 Task: Set a reminder to update your professional portfolio on the 25th at 7:00 PM.
Action: Mouse moved to (99, 225)
Screenshot: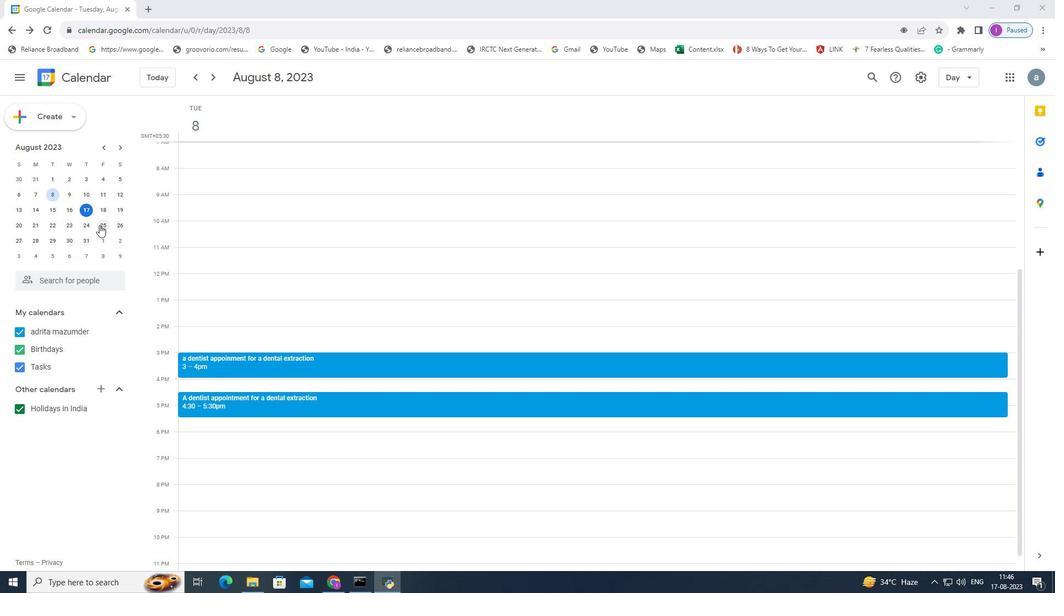
Action: Mouse pressed left at (99, 225)
Screenshot: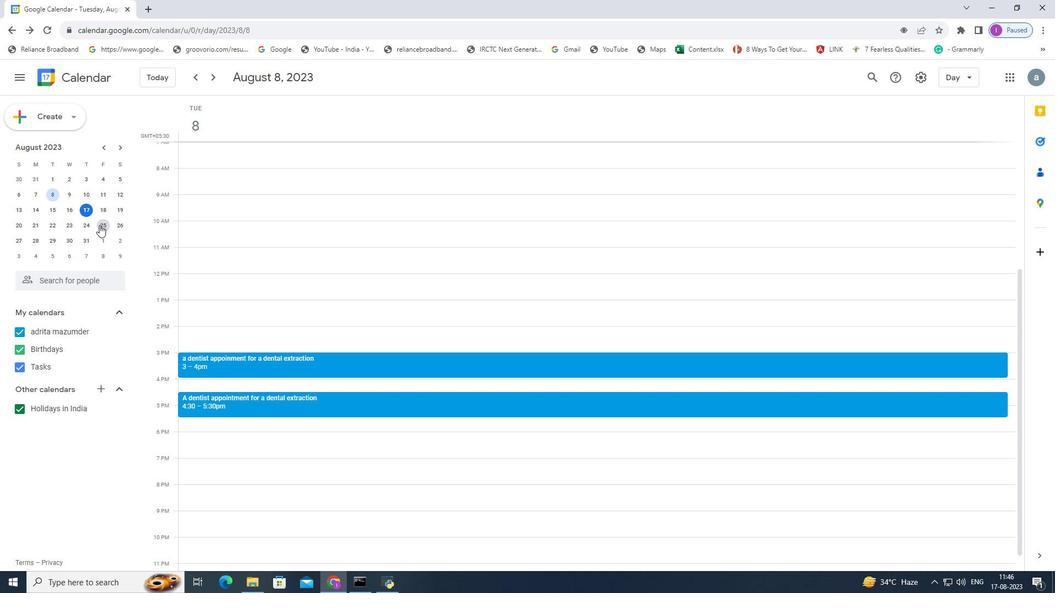 
Action: Mouse moved to (181, 459)
Screenshot: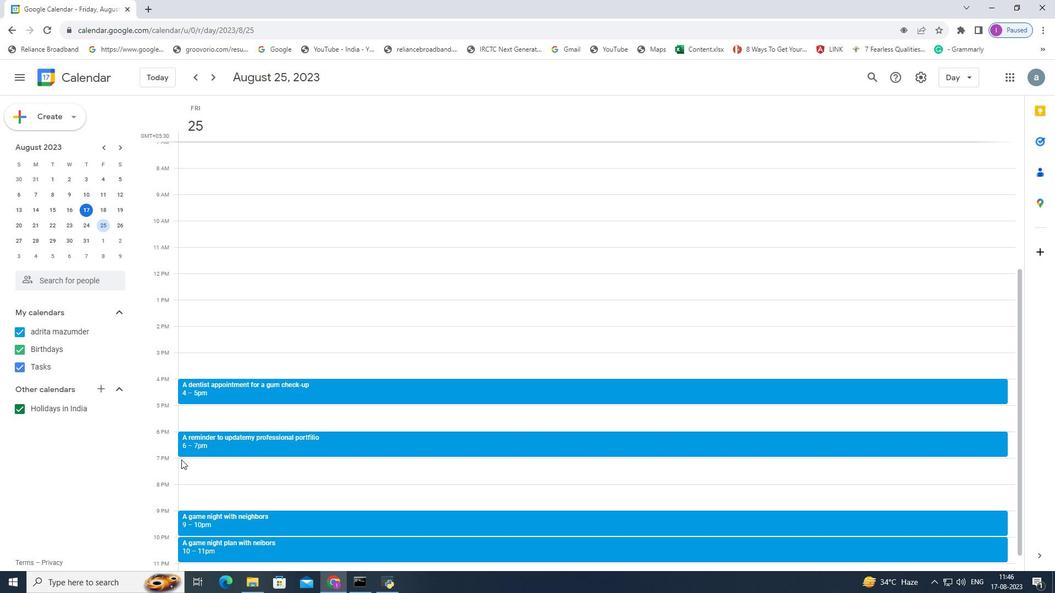 
Action: Mouse pressed left at (181, 459)
Screenshot: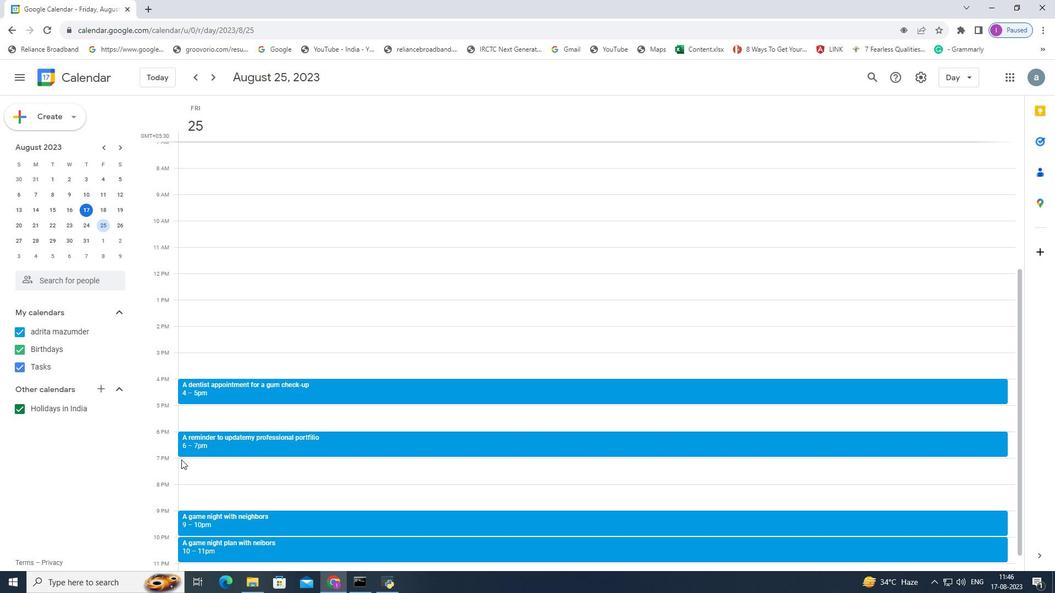 
Action: Mouse moved to (518, 211)
Screenshot: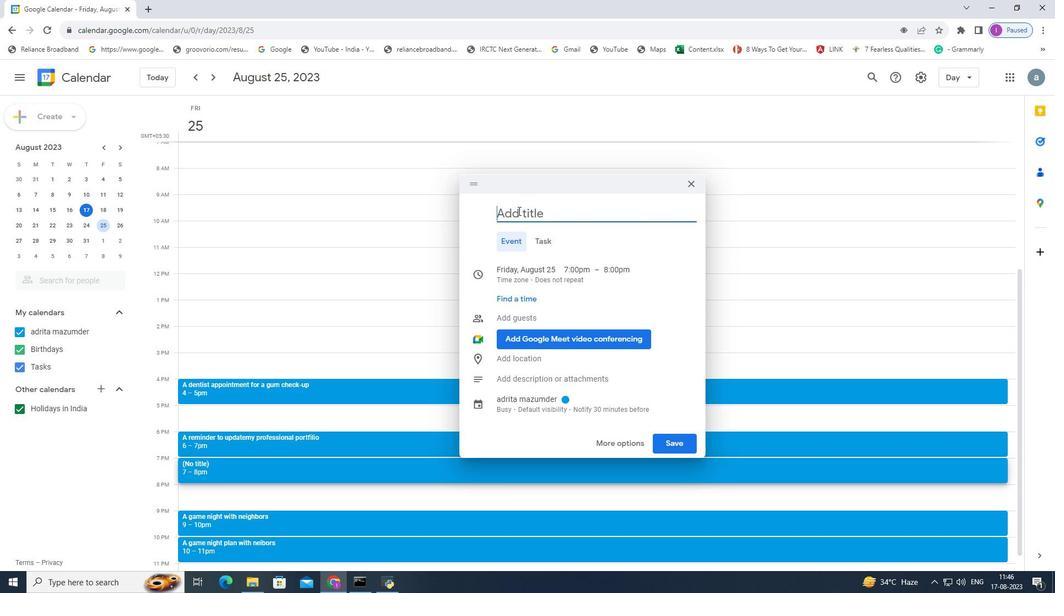 
Action: Mouse pressed left at (518, 211)
Screenshot: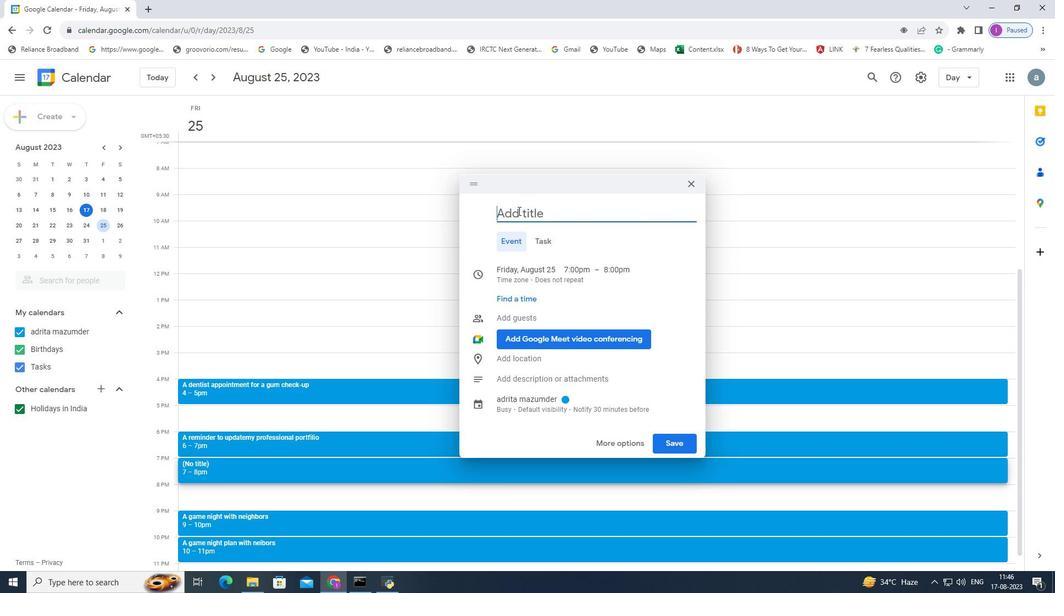 
Action: Key pressed <Key.shift>A<Key.space>reminder<Key.space>to<Key.space>updater<Key.space><Key.backspace><Key.backspace><Key.space>my<Key.space>prifessional<Key.space>portfolo<Key.backspace>io
Screenshot: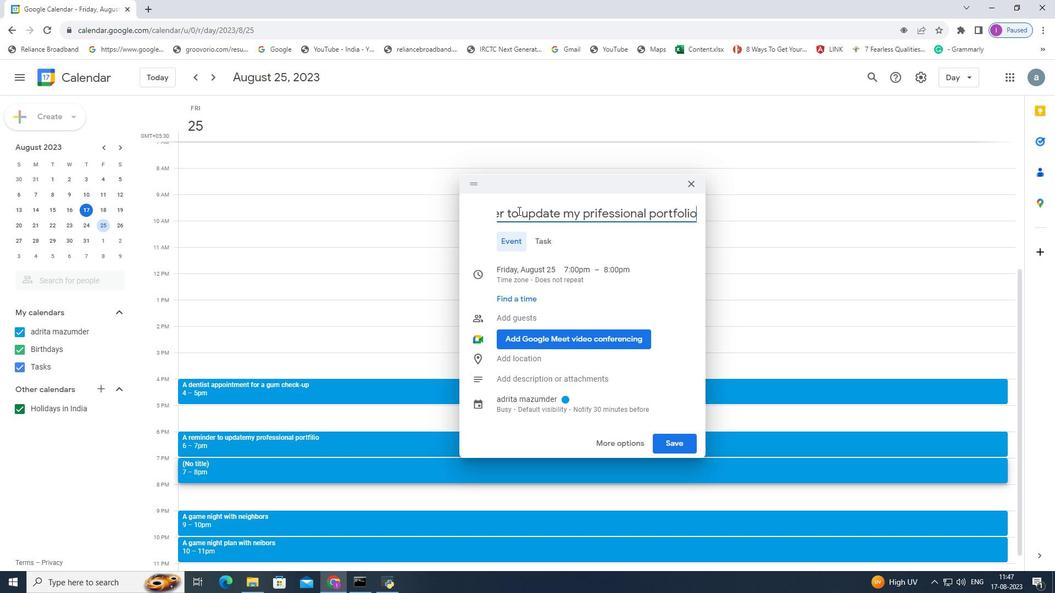 
Action: Mouse moved to (665, 443)
Screenshot: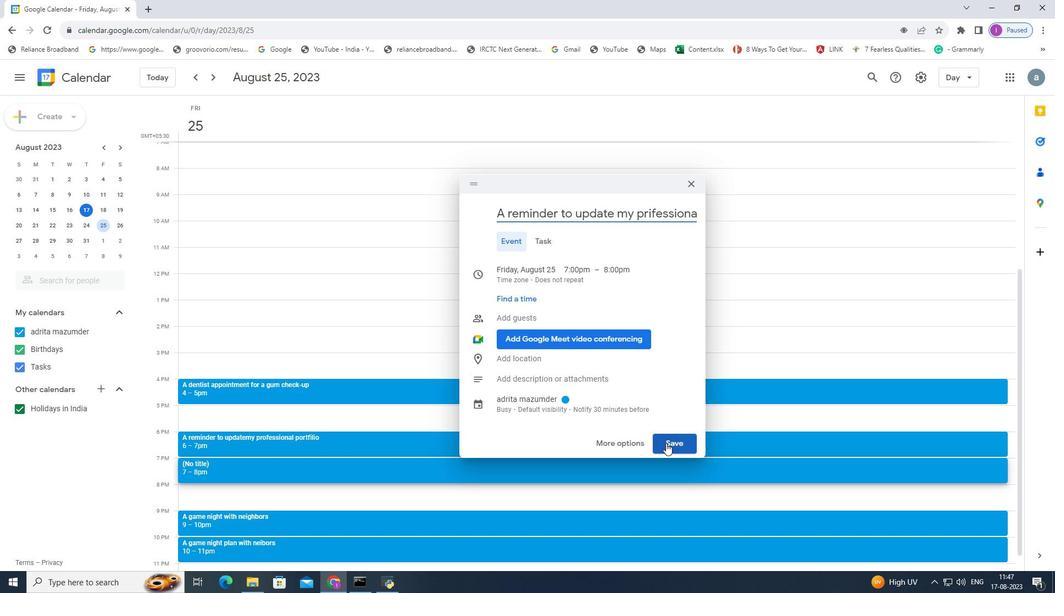
Action: Mouse pressed left at (665, 443)
Screenshot: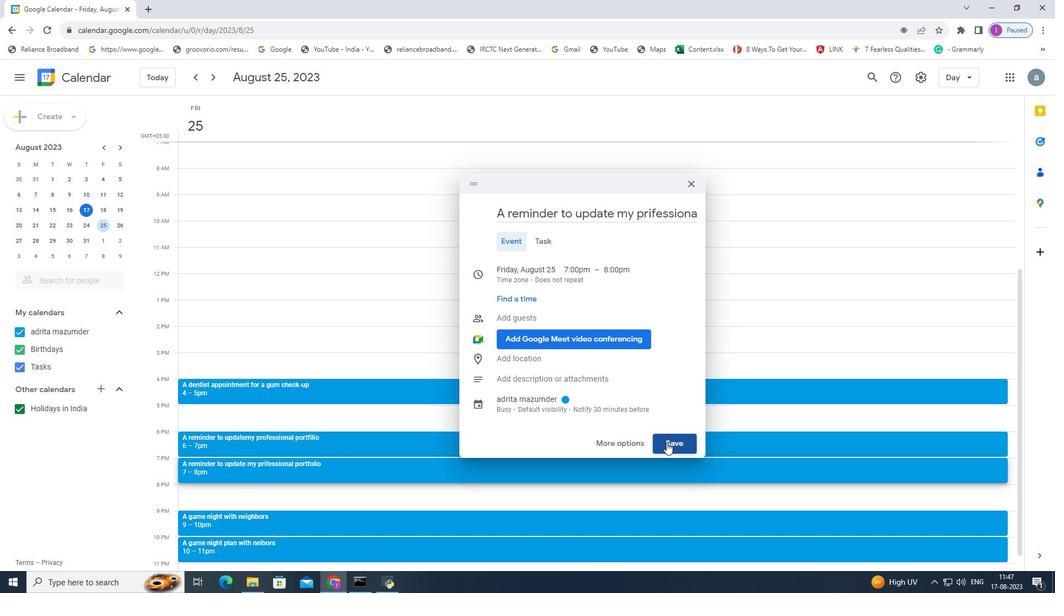 
Action: Mouse moved to (666, 442)
Screenshot: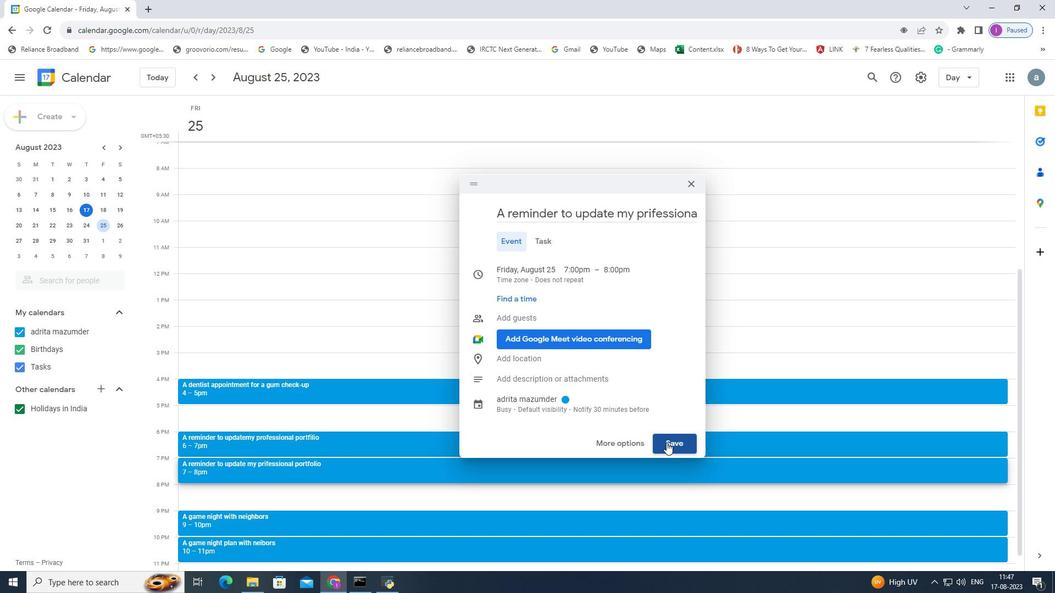 
